 Task: Set the equalizer preset to Ska.
Action: Mouse moved to (133, 18)
Screenshot: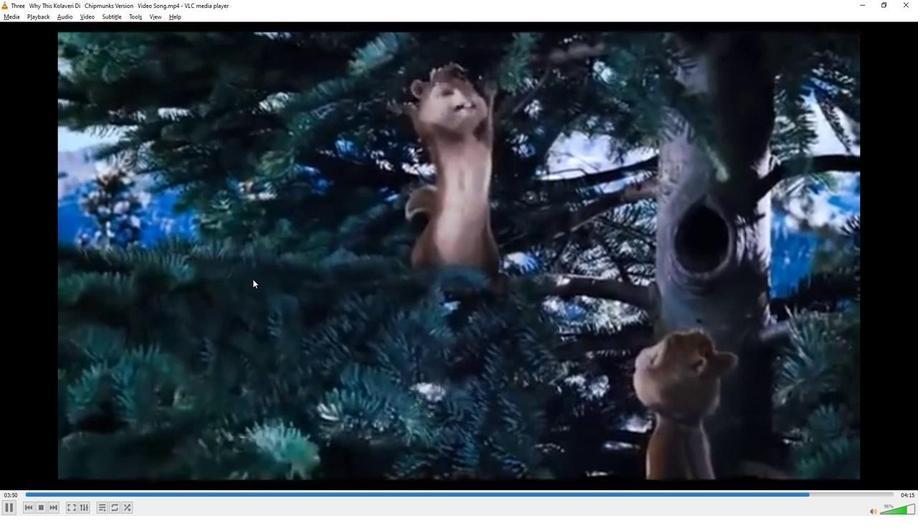 
Action: Mouse pressed left at (133, 18)
Screenshot: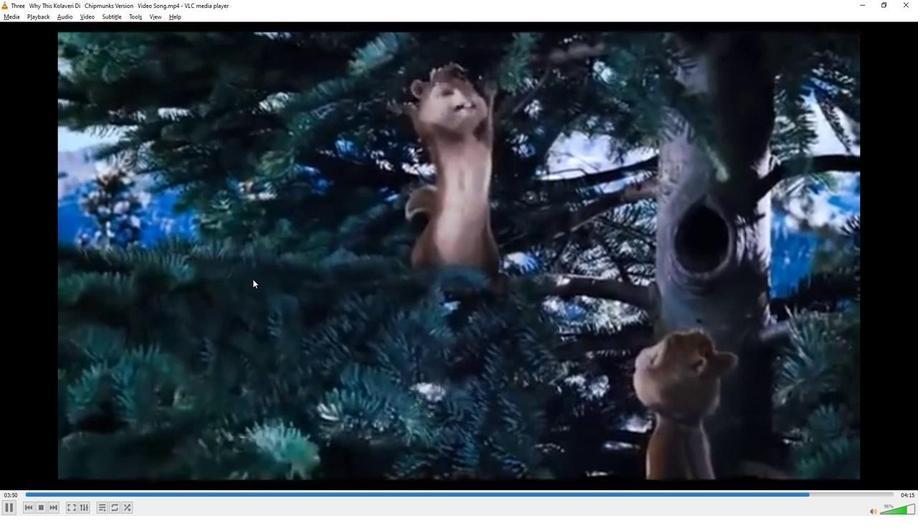 
Action: Mouse moved to (152, 130)
Screenshot: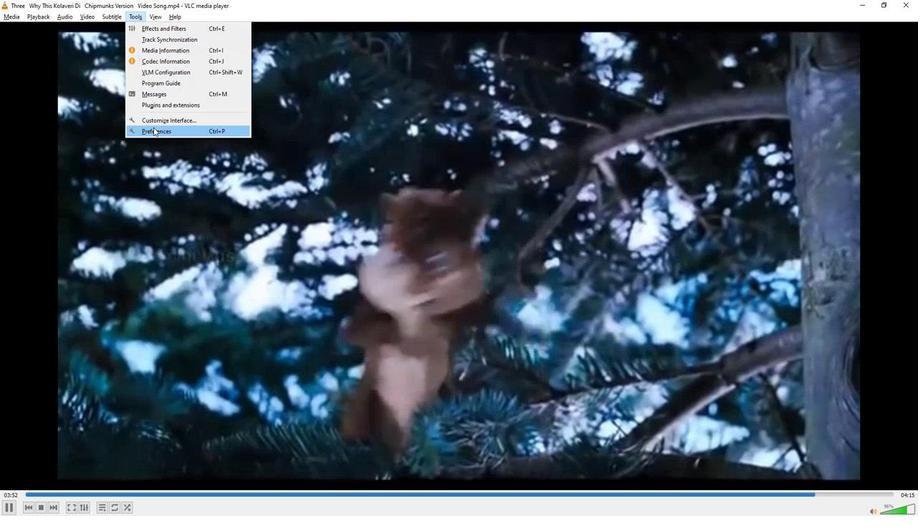 
Action: Mouse pressed left at (152, 130)
Screenshot: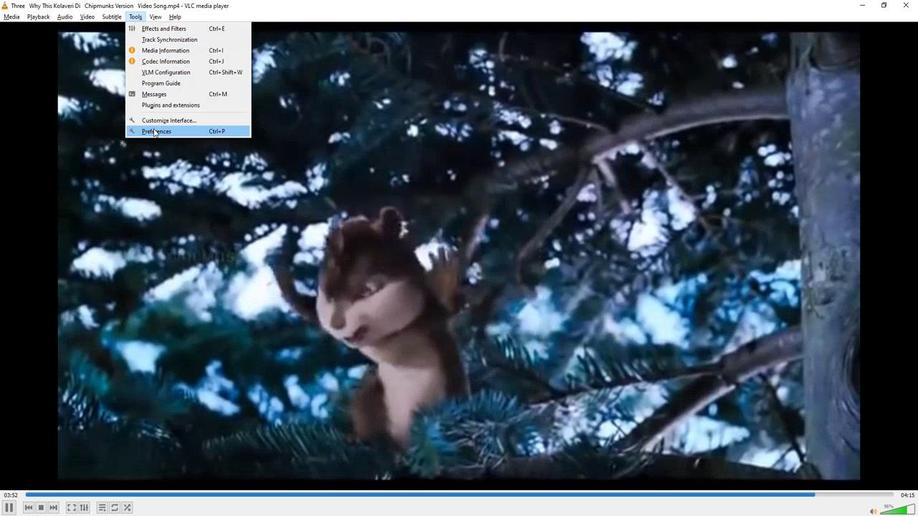 
Action: Mouse moved to (269, 387)
Screenshot: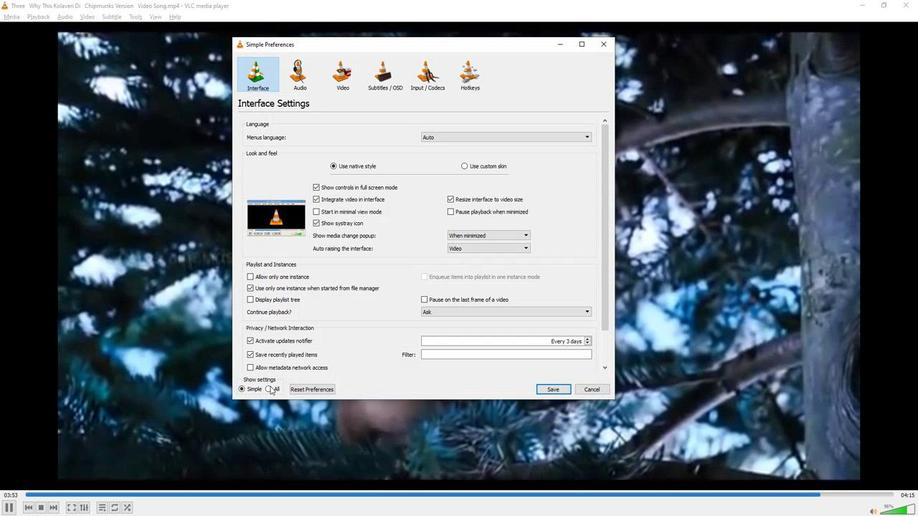 
Action: Mouse pressed left at (269, 387)
Screenshot: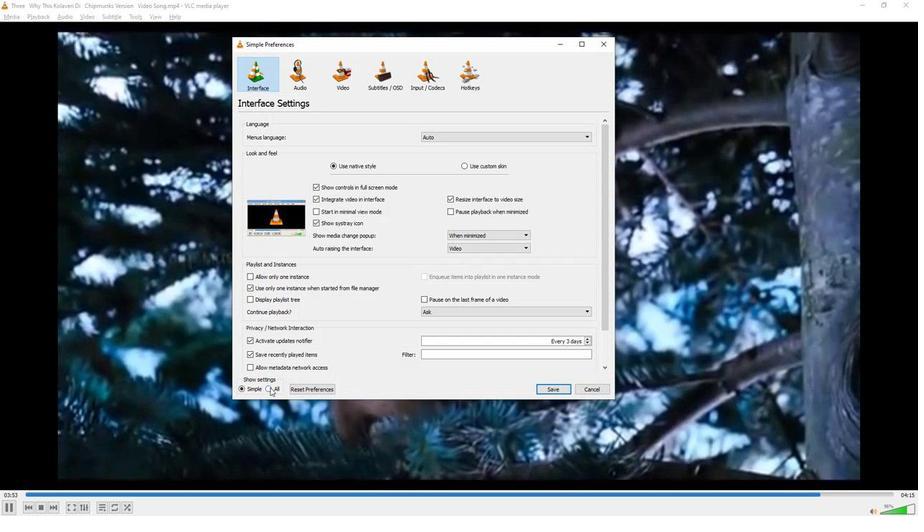 
Action: Mouse moved to (254, 175)
Screenshot: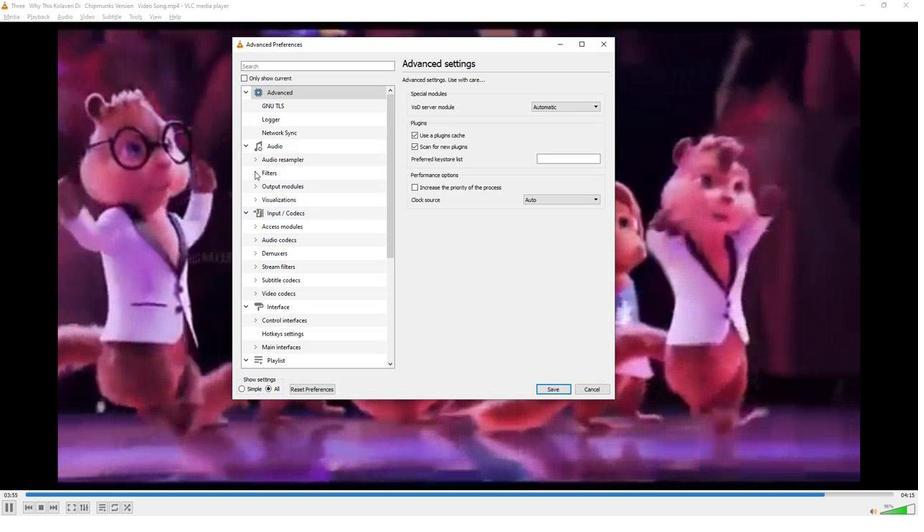 
Action: Mouse pressed left at (254, 175)
Screenshot: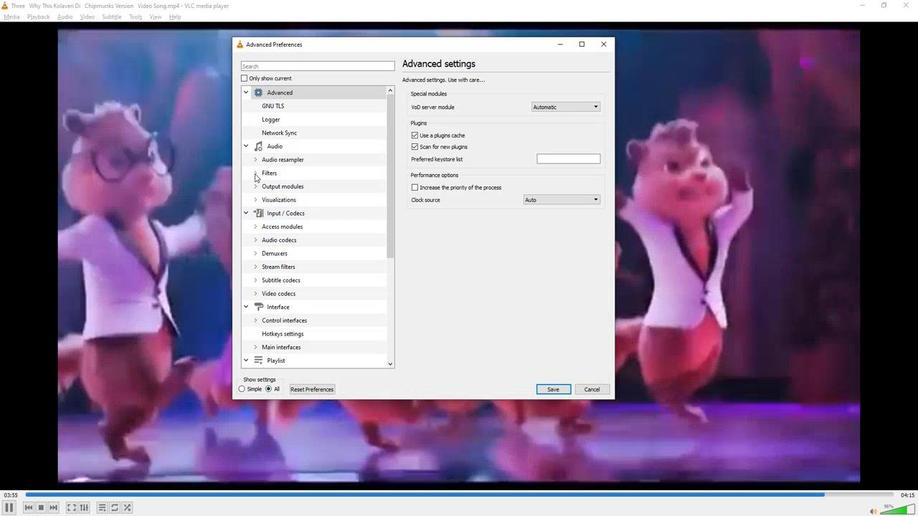 
Action: Mouse moved to (284, 241)
Screenshot: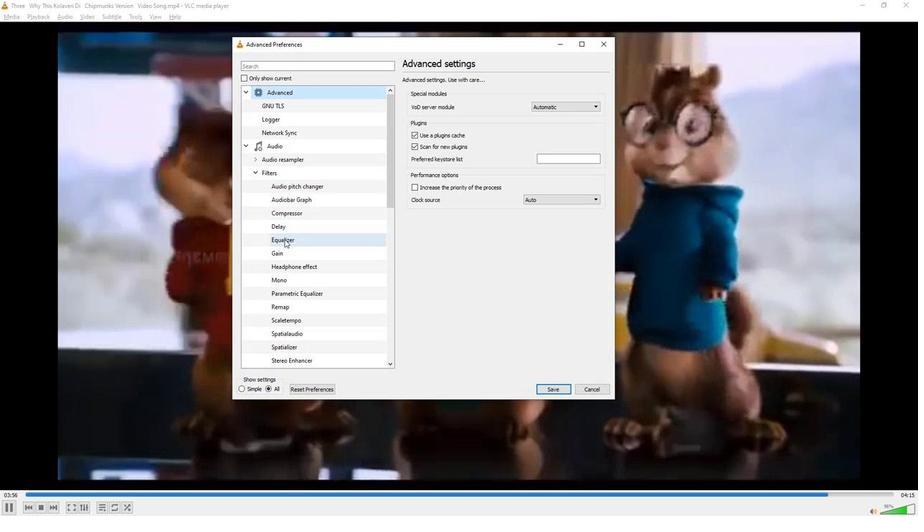 
Action: Mouse pressed left at (284, 241)
Screenshot: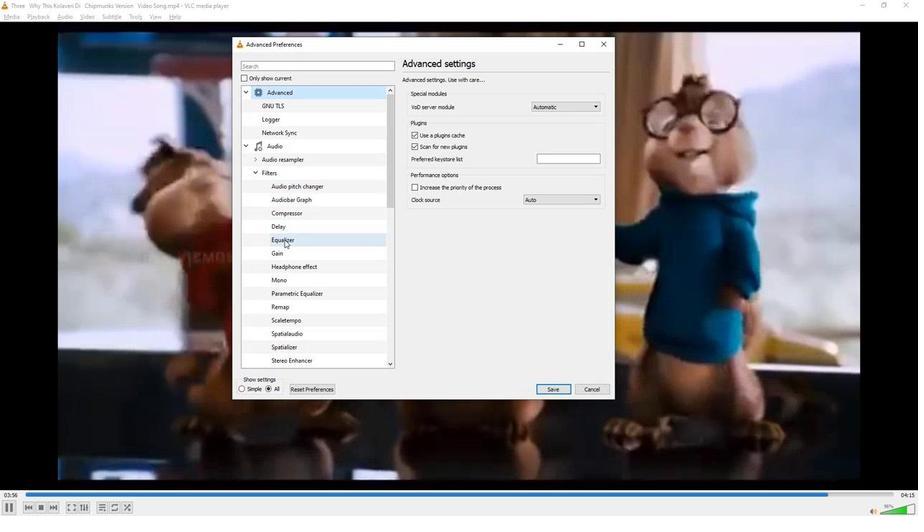 
Action: Mouse moved to (561, 95)
Screenshot: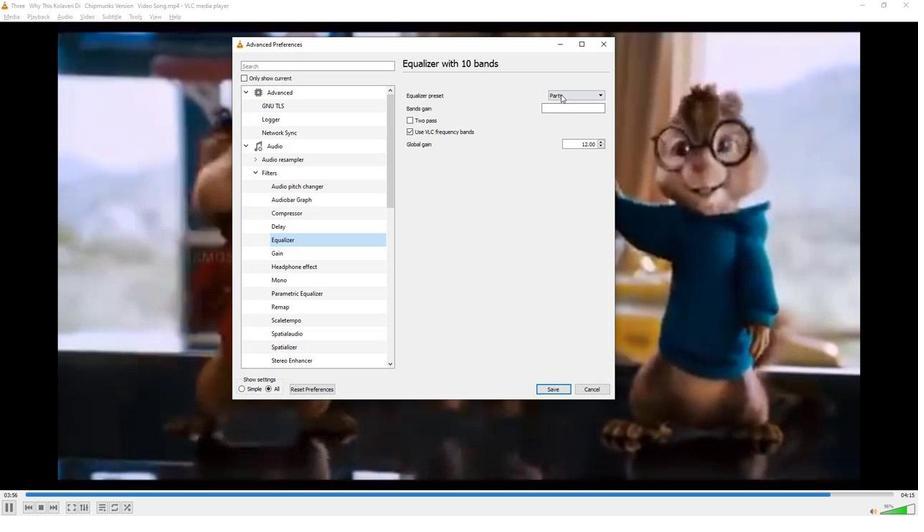 
Action: Mouse pressed left at (561, 95)
Screenshot: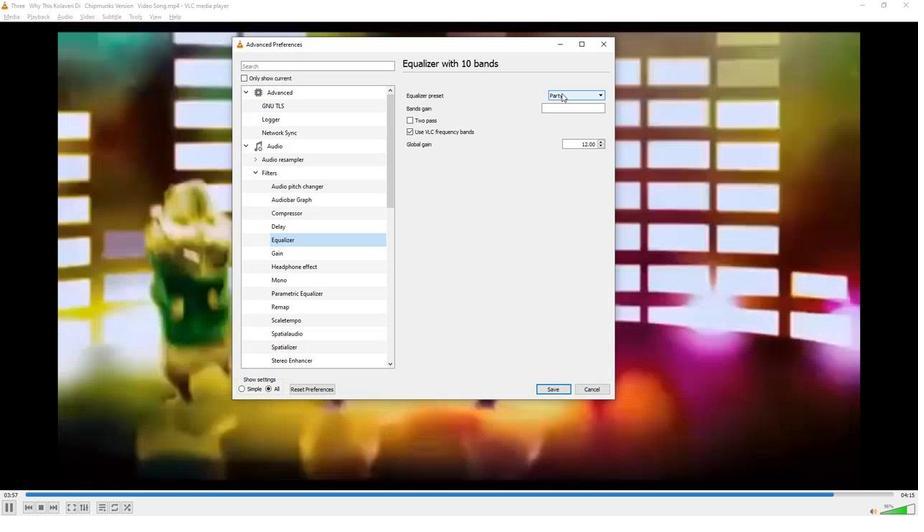 
Action: Mouse moved to (563, 136)
Screenshot: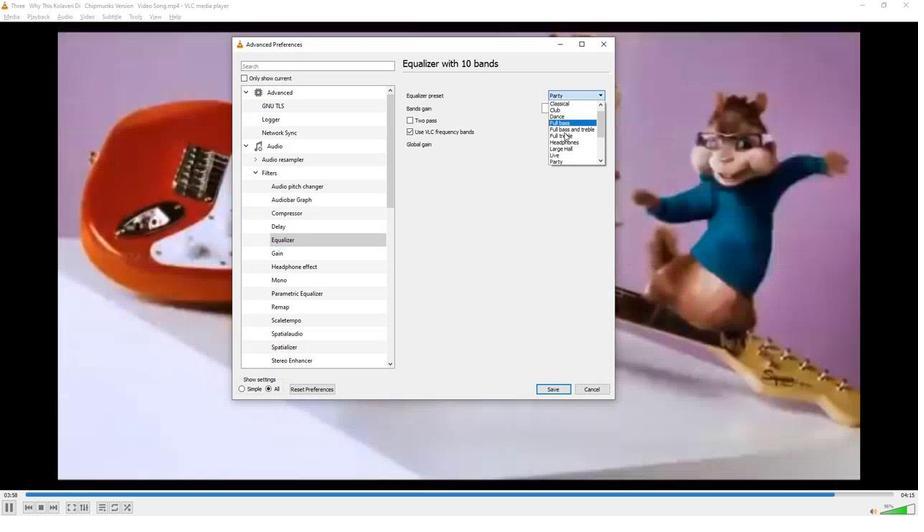 
Action: Mouse scrolled (563, 135) with delta (0, 0)
Screenshot: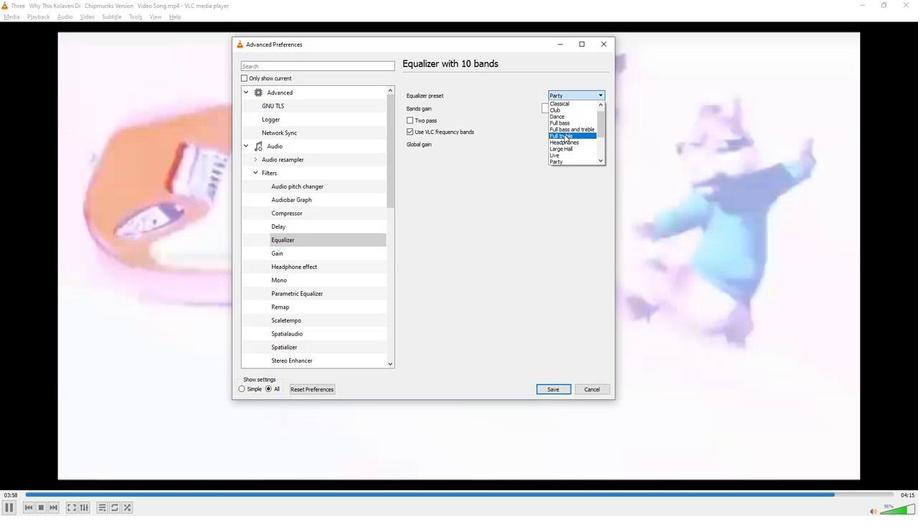 
Action: Mouse scrolled (563, 135) with delta (0, 0)
Screenshot: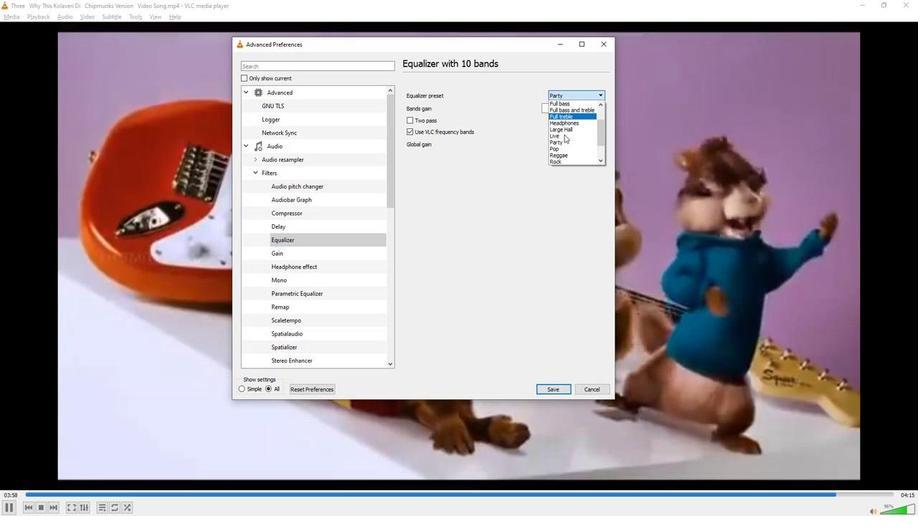 
Action: Mouse moved to (556, 149)
Screenshot: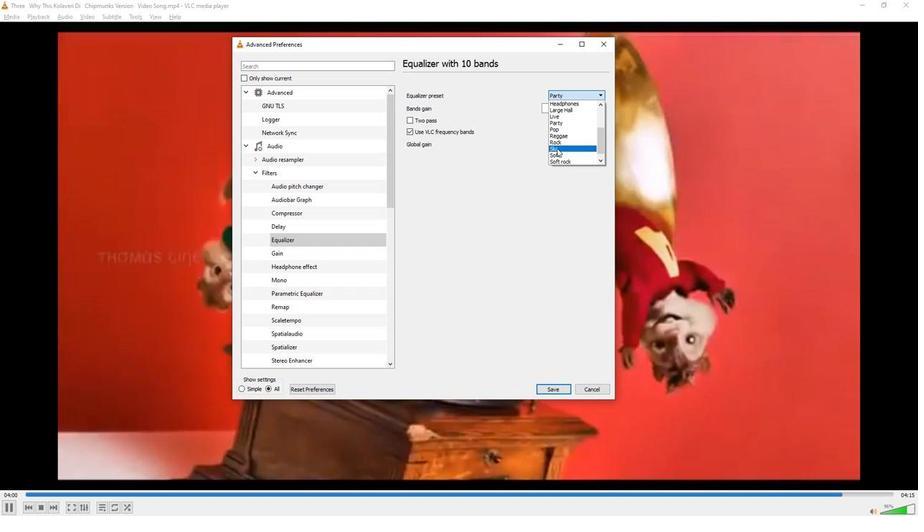 
Action: Mouse pressed left at (556, 149)
Screenshot: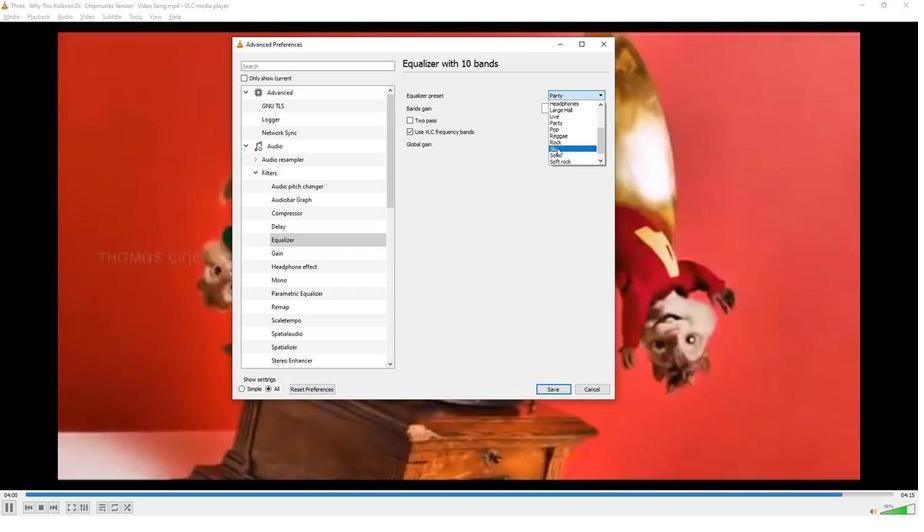 
Action: Mouse moved to (475, 222)
Screenshot: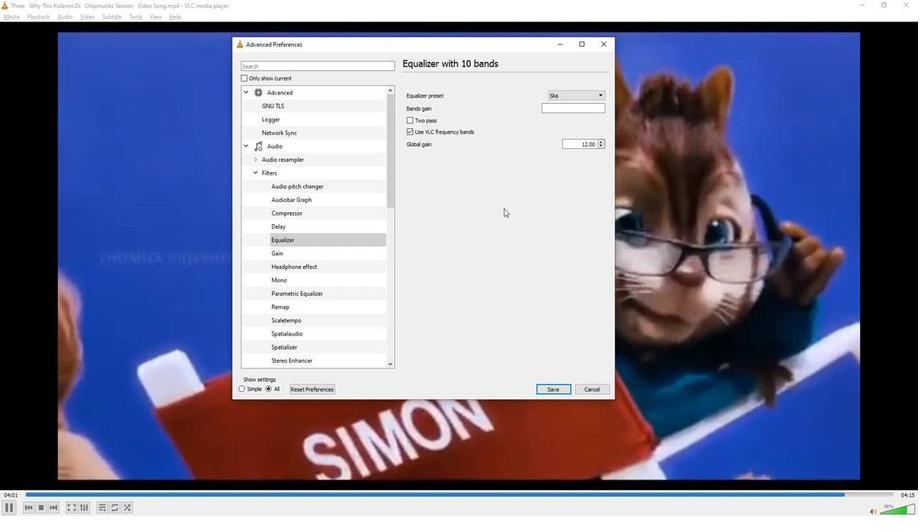 
